 Task: Create Board Sales Prospecting to Workspace Cybersecurity. Create Board Customer Journey Analysis to Workspace Cybersecurity. Create Board Customer Service Process Improvement and Streamlining to Workspace Cybersecurity
Action: Mouse moved to (329, 74)
Screenshot: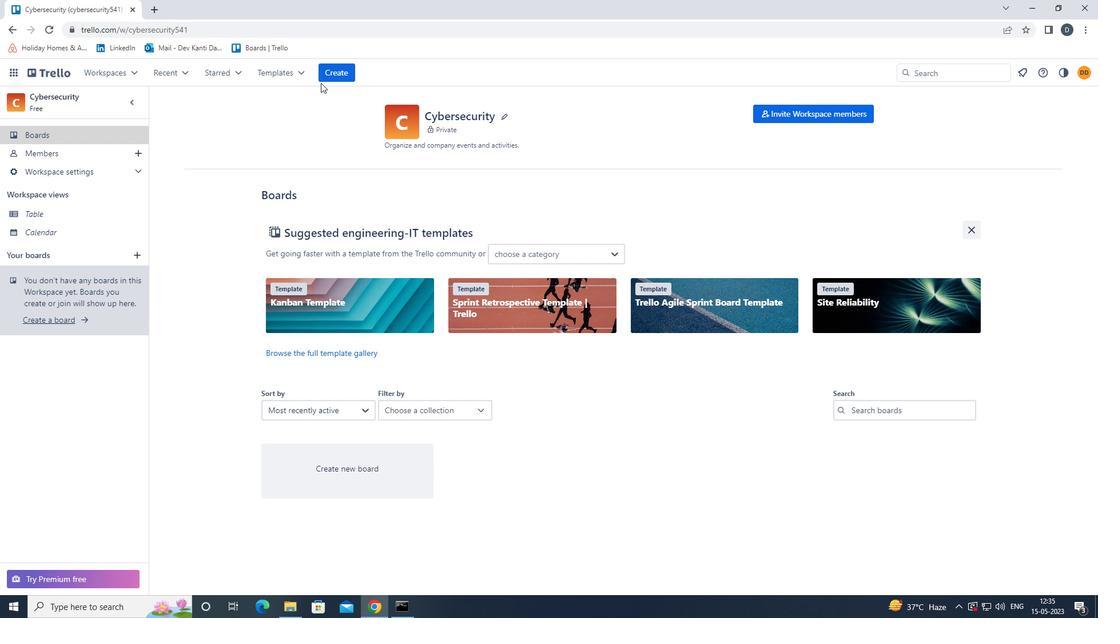 
Action: Mouse pressed left at (329, 74)
Screenshot: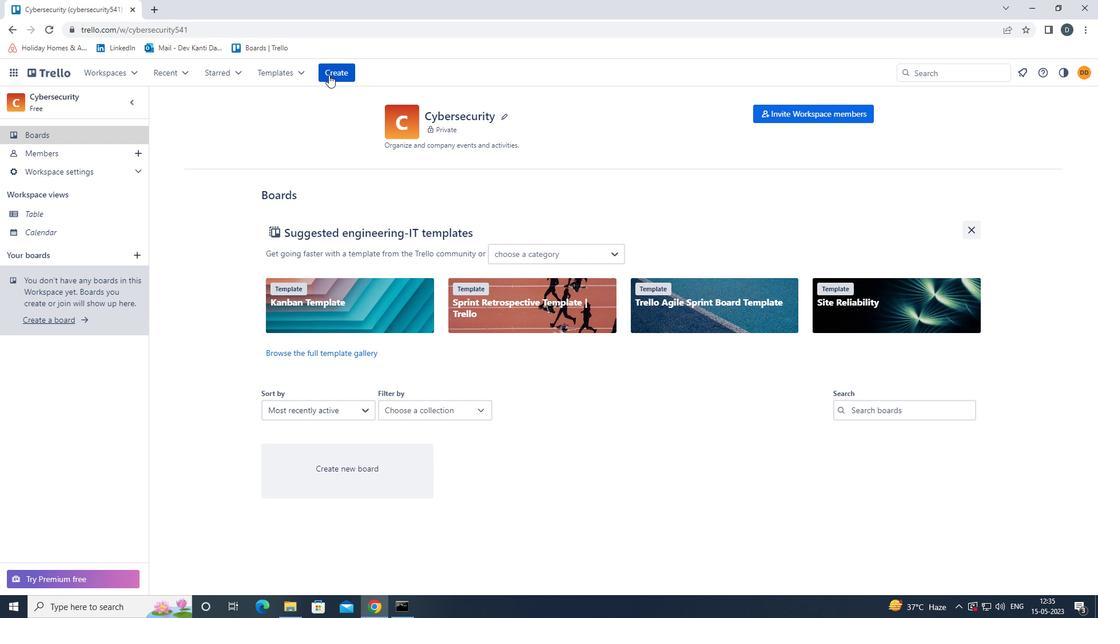 
Action: Mouse moved to (355, 105)
Screenshot: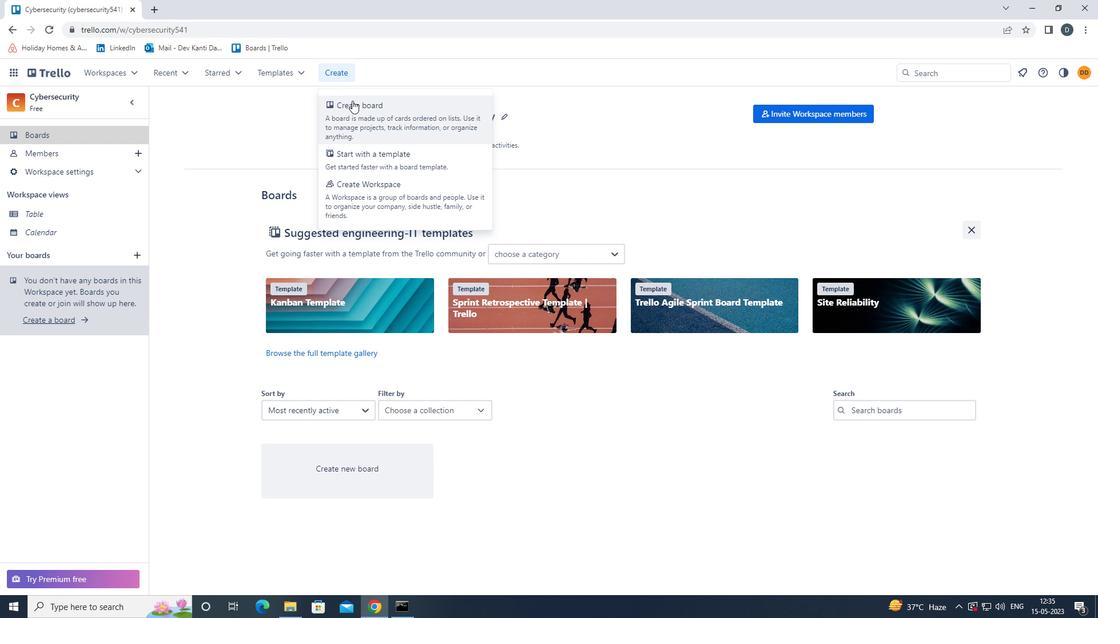 
Action: Mouse pressed left at (355, 105)
Screenshot: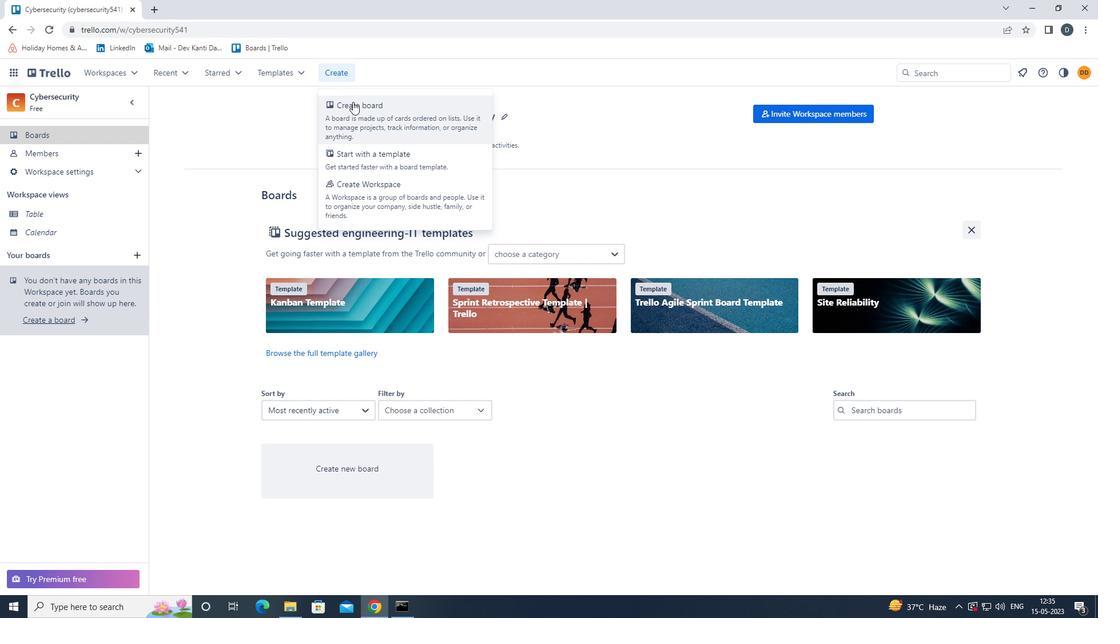 
Action: Key pressed <Key.shift><Key.shift><Key.shift><Key.shift><Key.shift><Key.shift><Key.shift><Key.shift><Key.shift><Key.shift><Key.shift><Key.shift><Key.shift><Key.shift><Key.shift>SALES<Key.space>PROSPECTING<Key.enter>
Screenshot: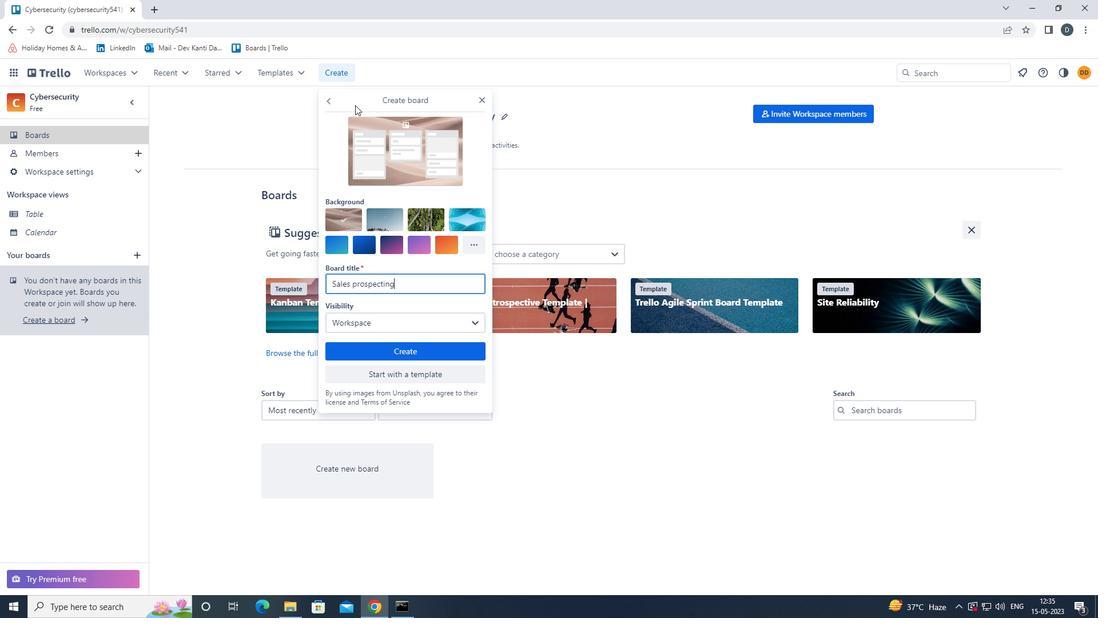 
Action: Mouse moved to (341, 71)
Screenshot: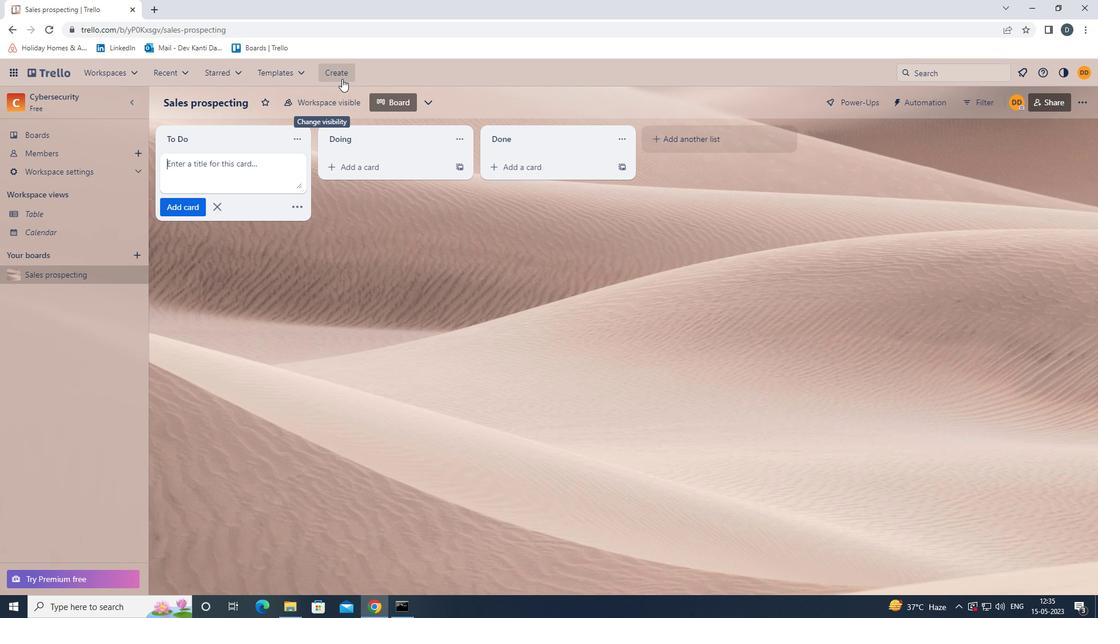 
Action: Mouse pressed left at (341, 71)
Screenshot: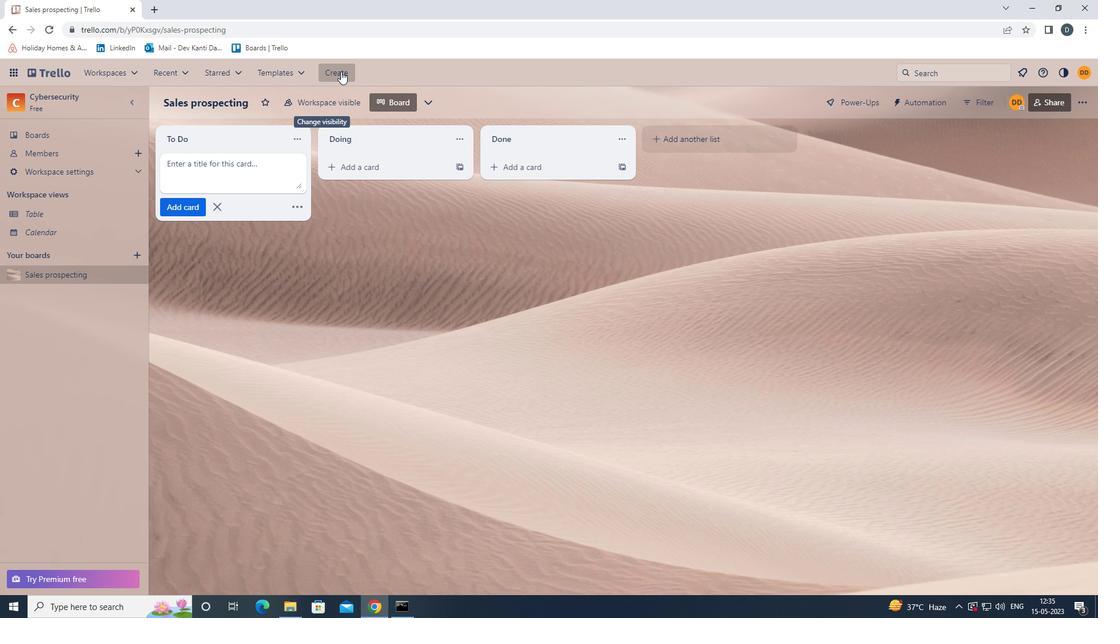 
Action: Mouse moved to (357, 104)
Screenshot: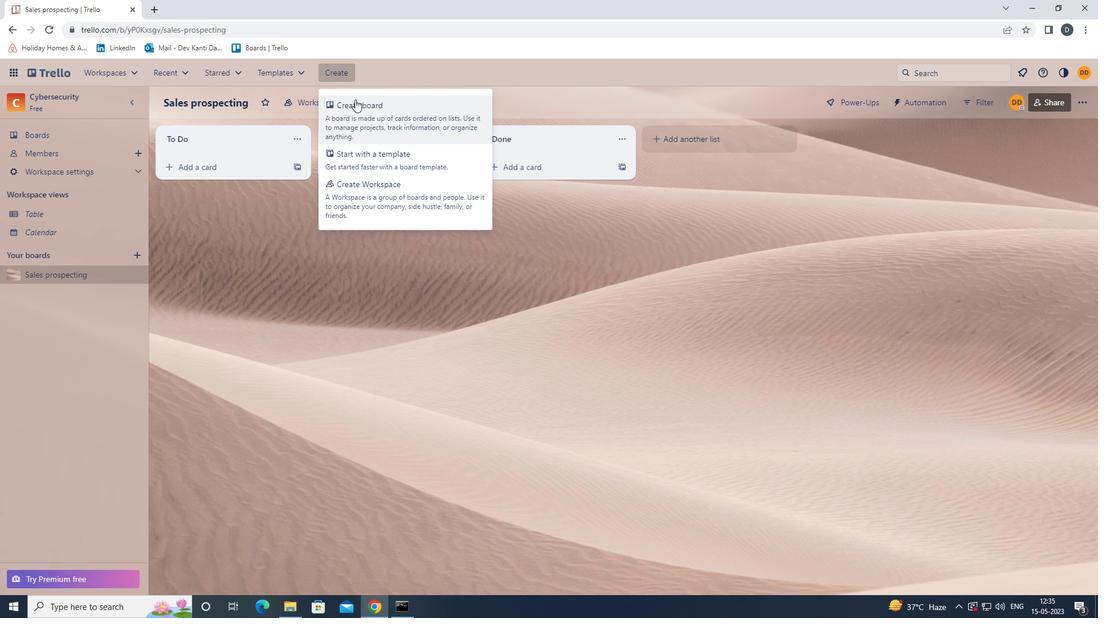 
Action: Mouse pressed left at (357, 104)
Screenshot: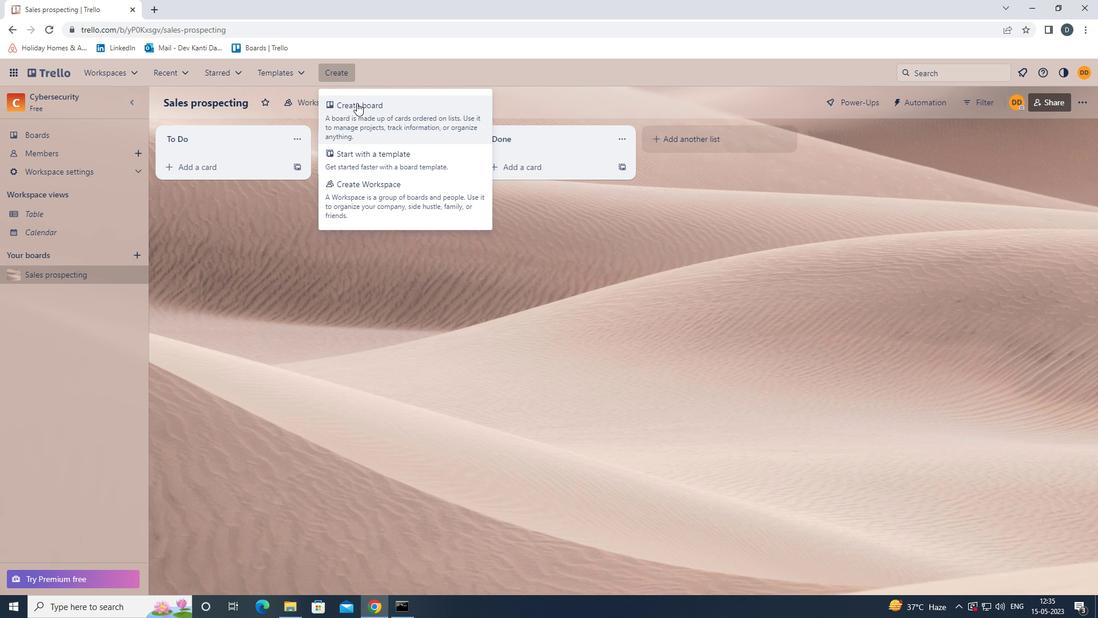
Action: Mouse moved to (392, 279)
Screenshot: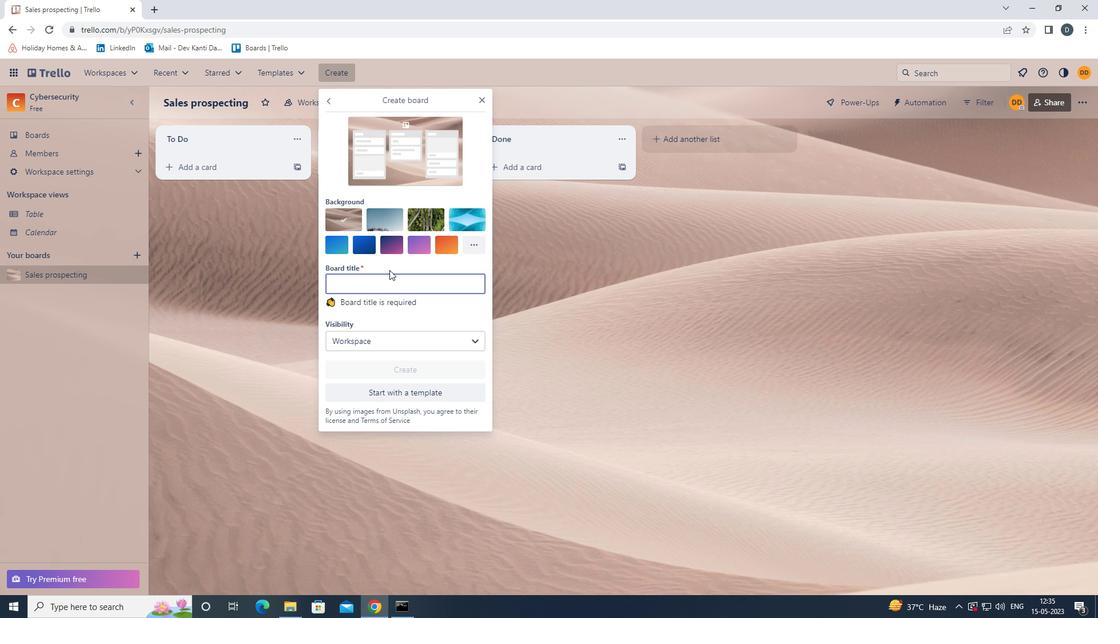 
Action: Key pressed <Key.shift><Key.shift><Key.shift><Key.shift><Key.shift><Key.shift><Key.shift><Key.shift><Key.shift><Key.shift><Key.shift><Key.shift><Key.shift><Key.shift><Key.shift><Key.shift>CUSTOMER<Key.space><Key.shift>JOURNEY<Key.space><Key.shift><Key.shift><Key.shift>ANALYSIS<Key.enter>
Screenshot: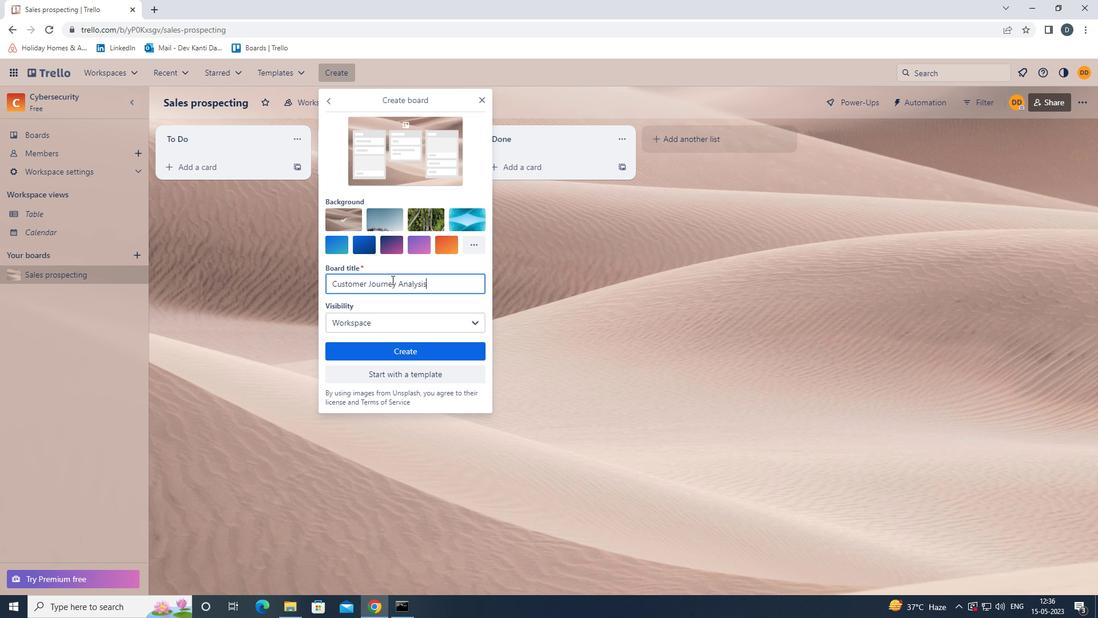 
Action: Mouse moved to (347, 77)
Screenshot: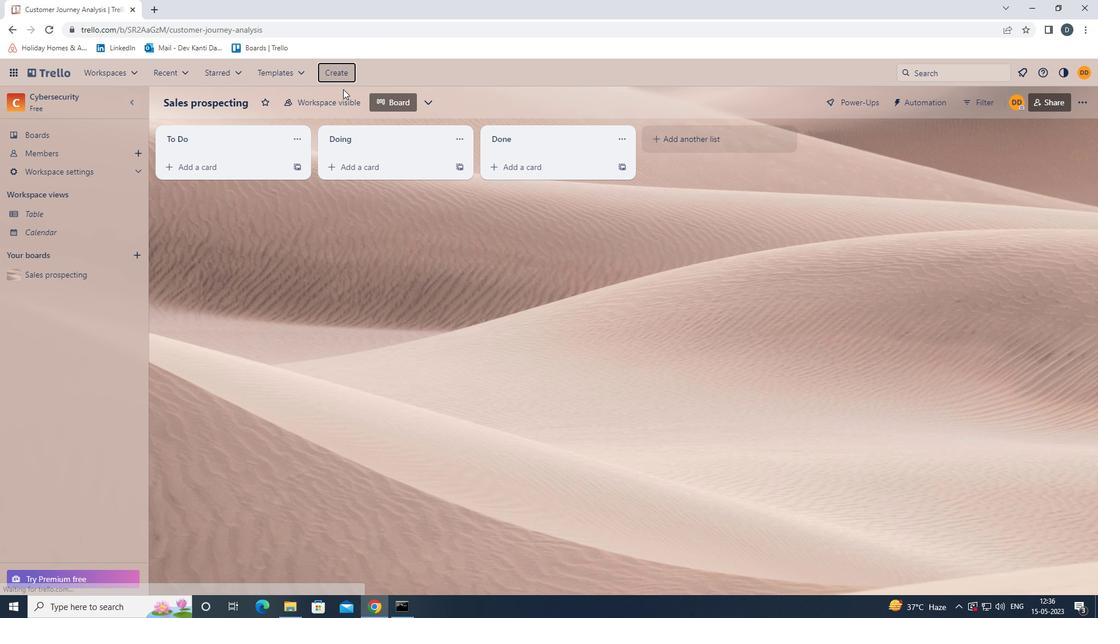 
Action: Mouse pressed left at (347, 77)
Screenshot: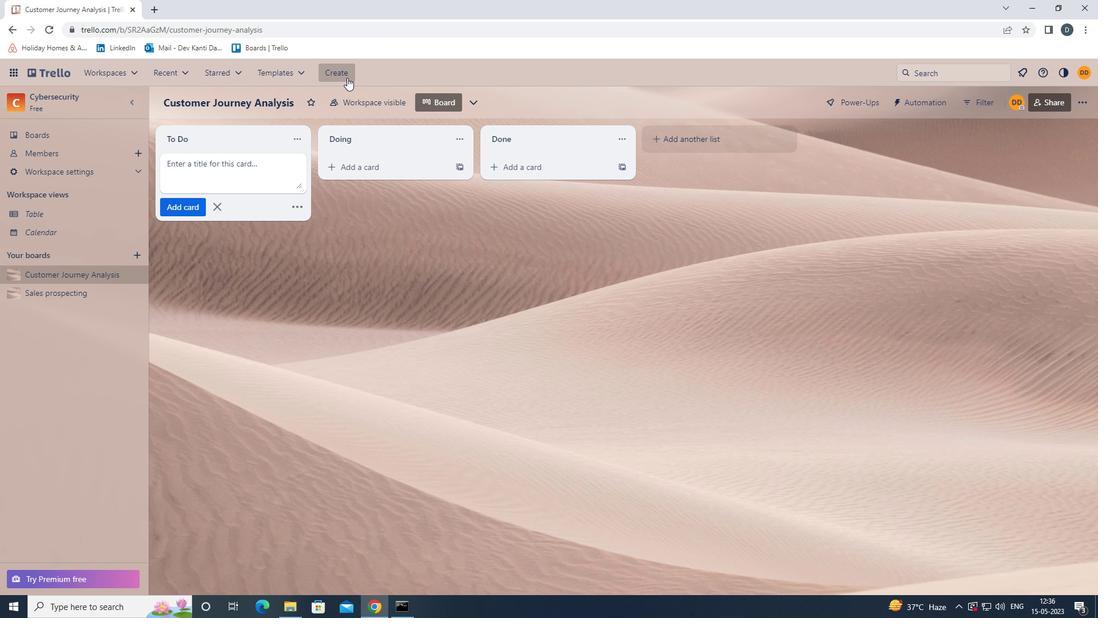 
Action: Mouse moved to (353, 106)
Screenshot: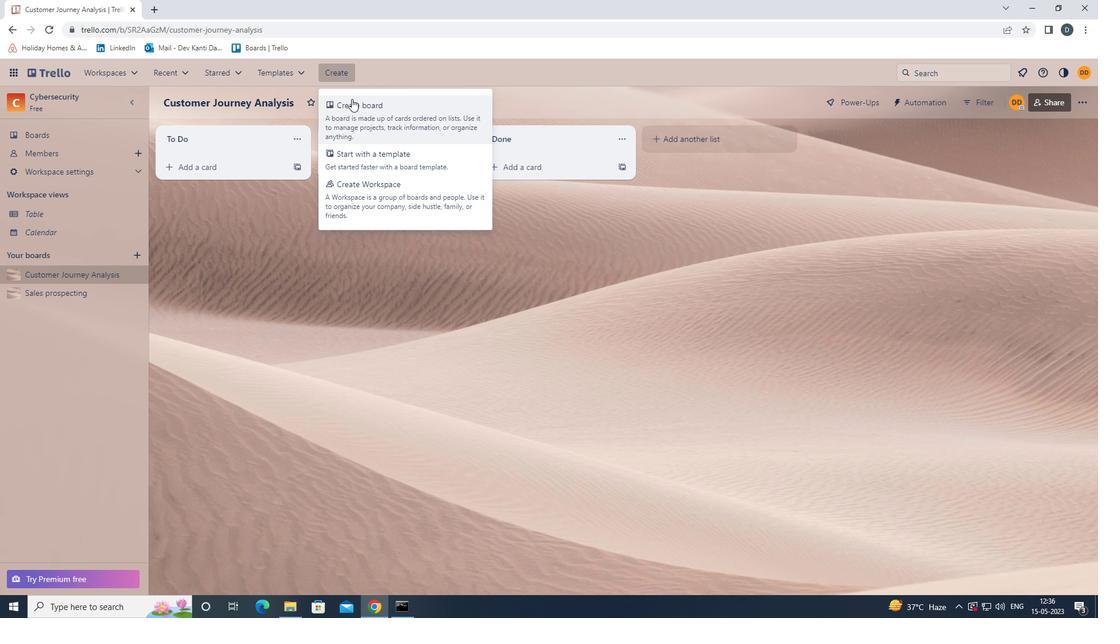 
Action: Mouse pressed left at (353, 106)
Screenshot: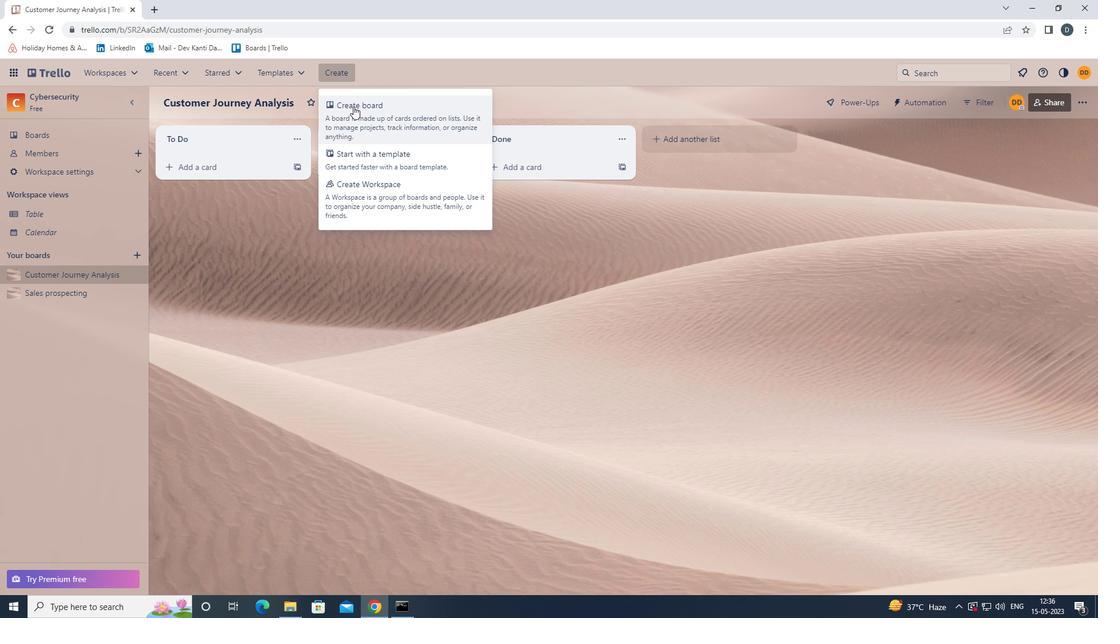 
Action: Mouse moved to (390, 279)
Screenshot: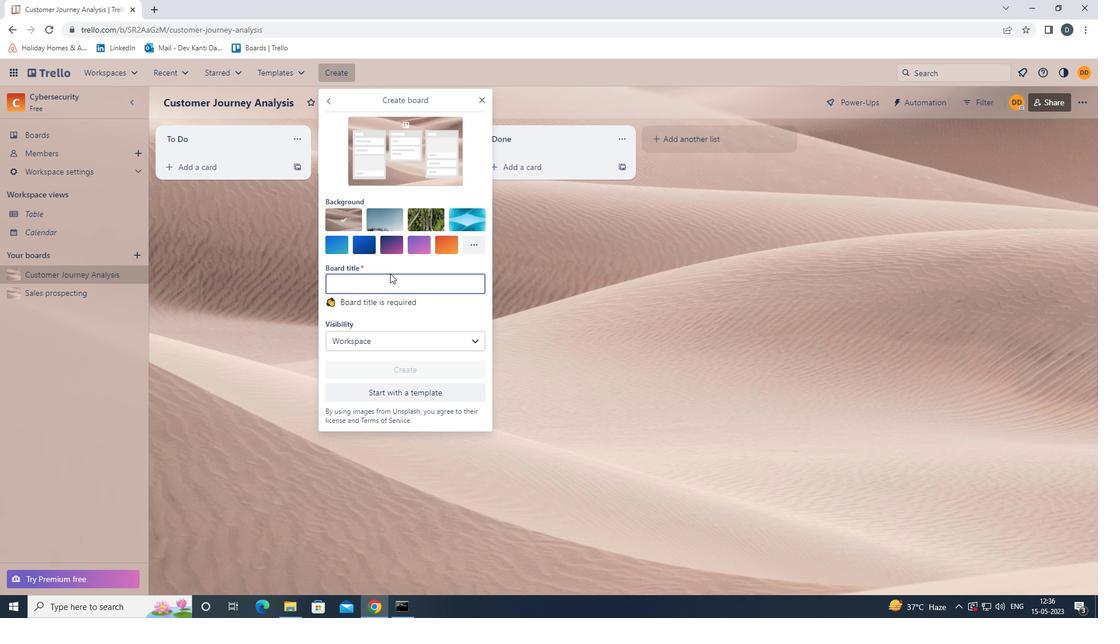 
Action: Key pressed <Key.shift>CUSTOMER<Key.space><Key.shift><Key.shift><Key.shift><Key.shift><Key.shift>SERVICE<Key.space><Key.shift><Key.shift><Key.shift><Key.shift>PROCESS<Key.space><Key.shift><Key.shift><Key.shift><Key.shift><Key.shift><Key.shift><Key.shift><Key.shift>IMPROVEMENT<Key.space>AND<Key.space><Key.shift>STREAMLINING<Key.space><Key.enter>
Screenshot: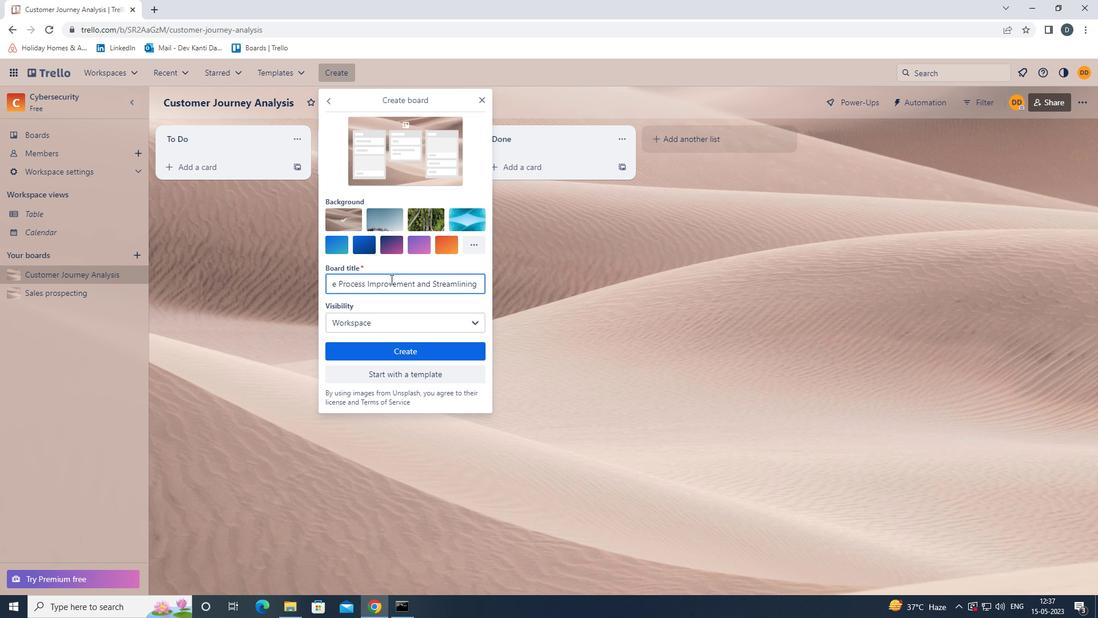 
